Task: Look for products in the category "Cupcakes" from Rubicon only.
Action: Mouse moved to (25, 93)
Screenshot: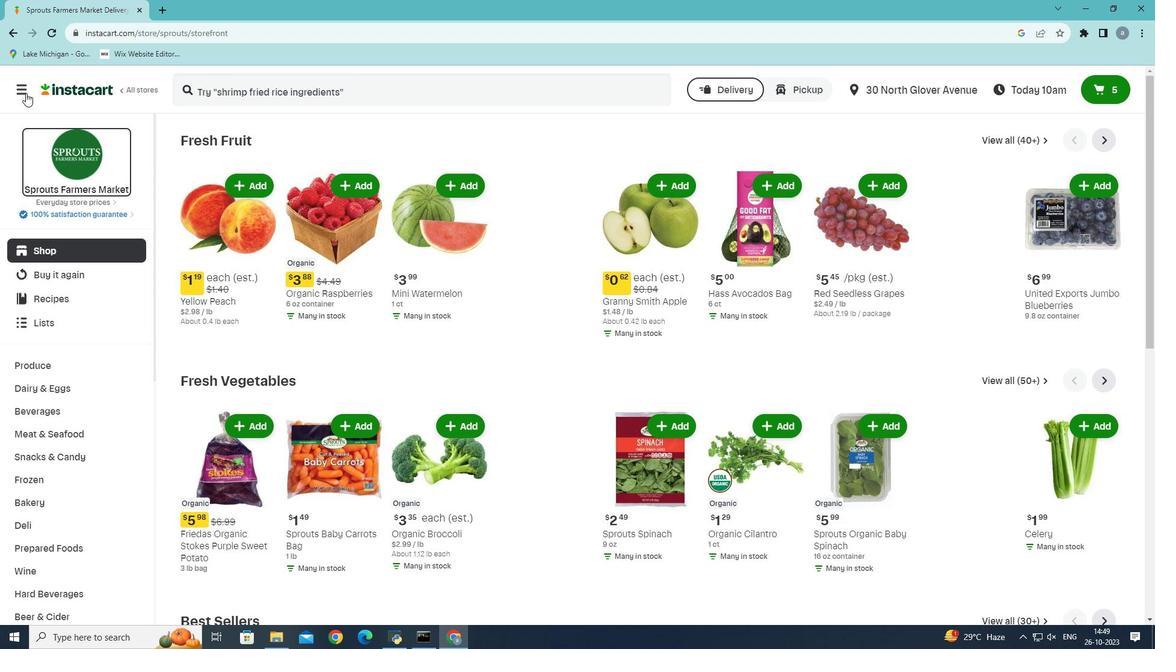 
Action: Mouse pressed left at (25, 93)
Screenshot: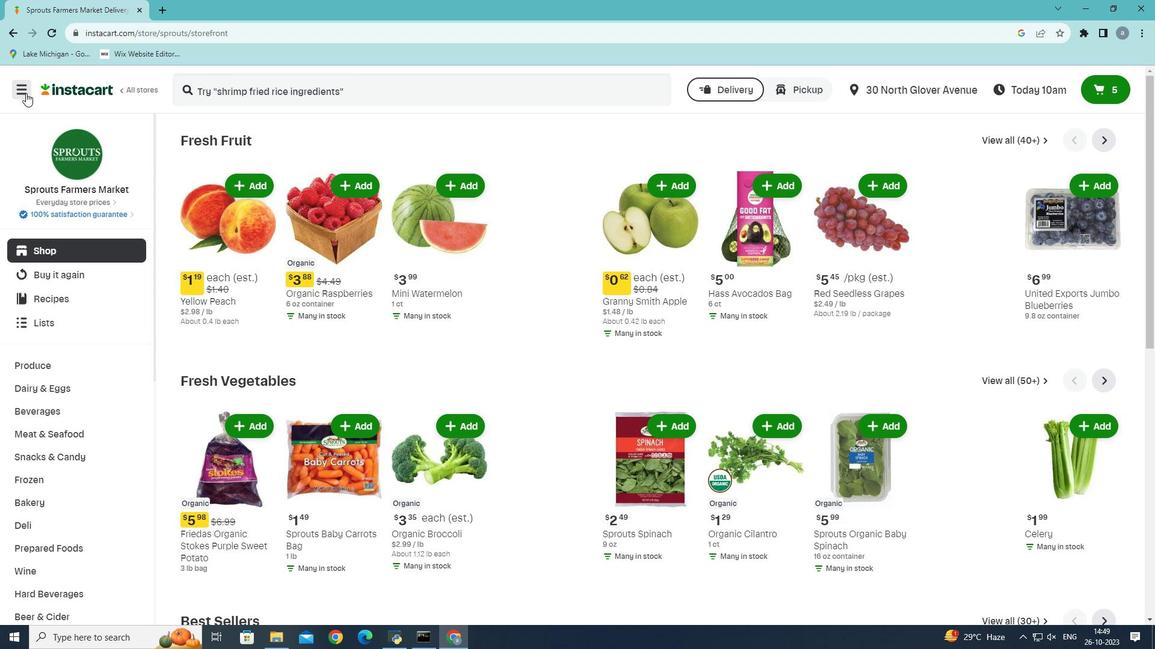 
Action: Mouse moved to (42, 354)
Screenshot: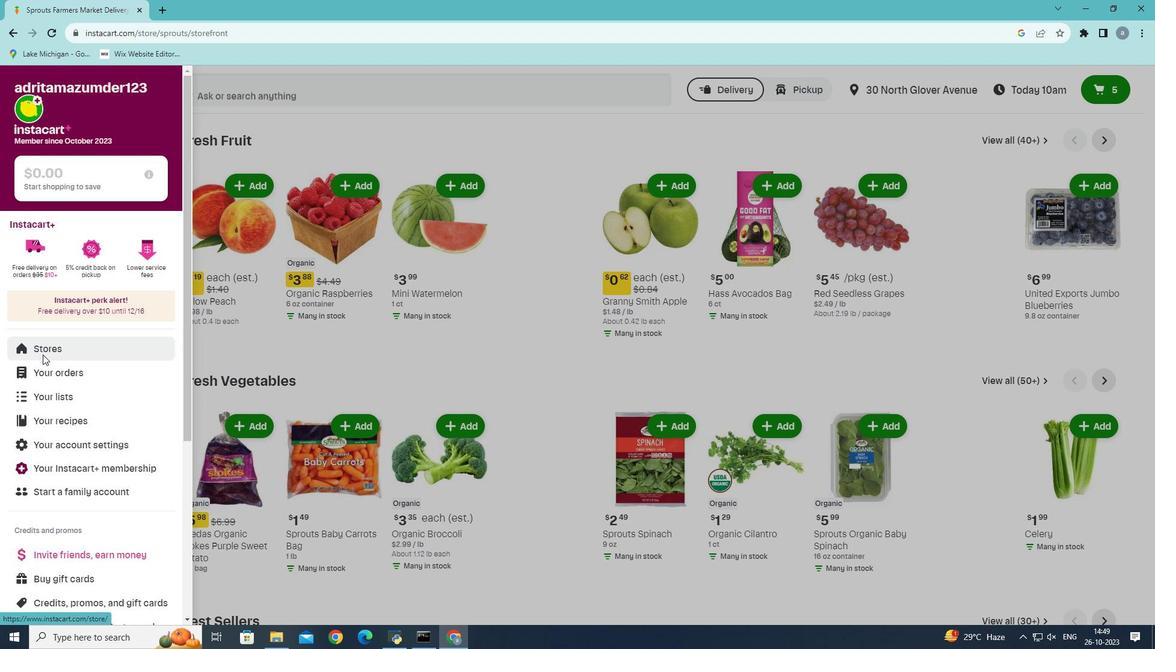 
Action: Mouse pressed left at (42, 354)
Screenshot: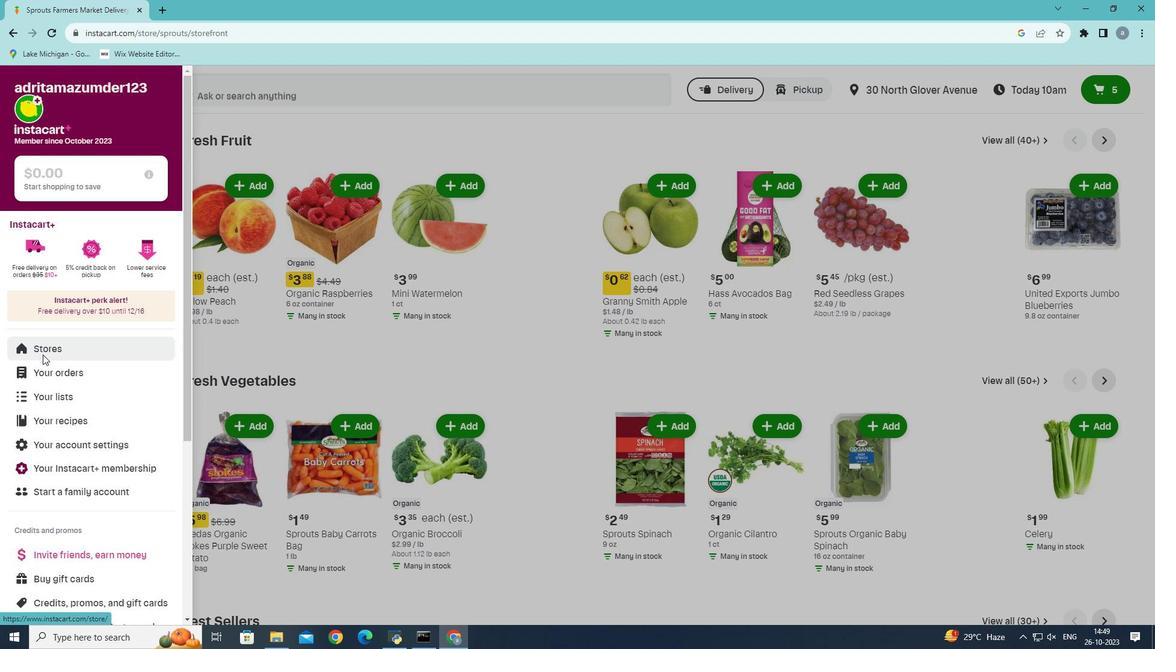 
Action: Mouse moved to (293, 136)
Screenshot: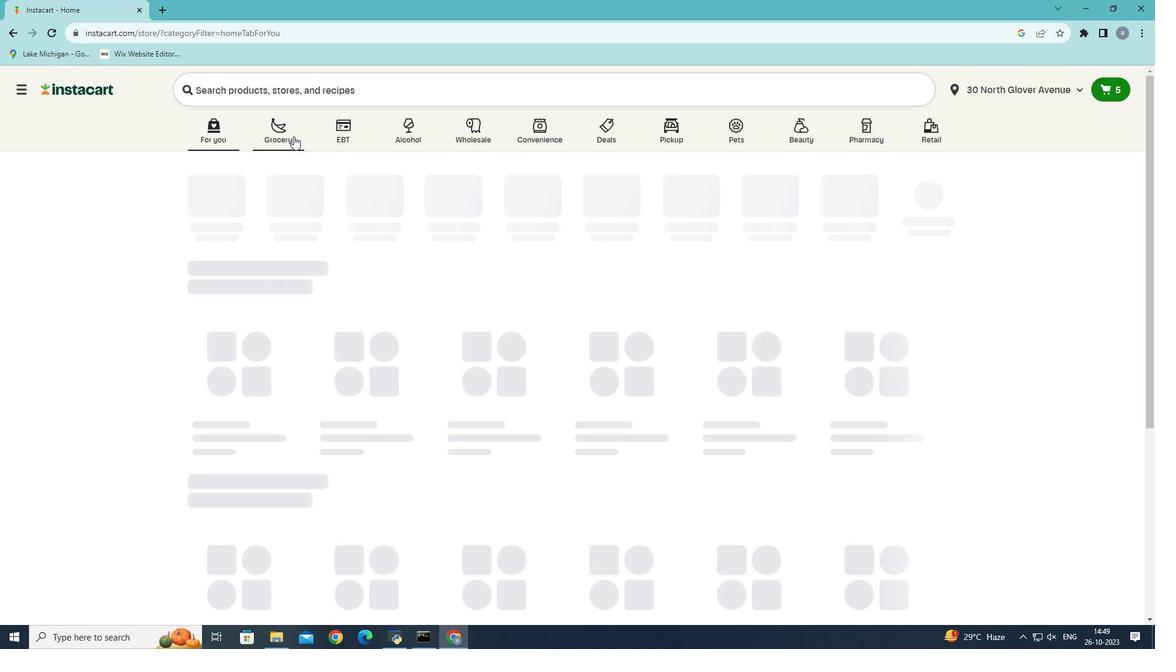 
Action: Mouse pressed left at (293, 136)
Screenshot: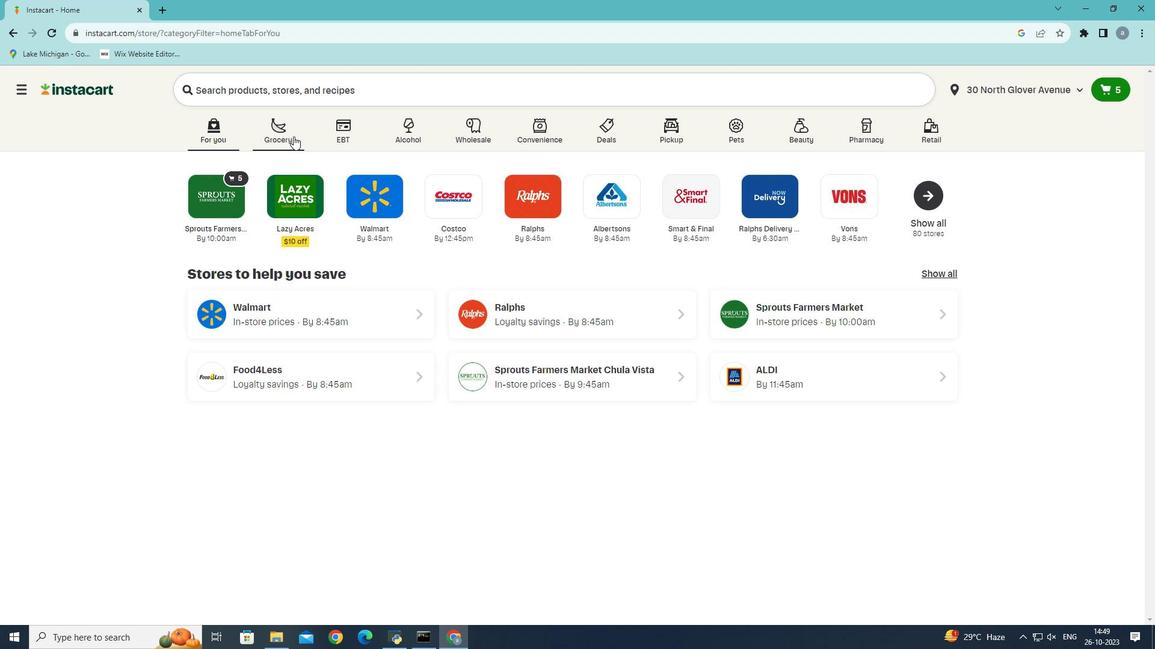 
Action: Mouse moved to (267, 347)
Screenshot: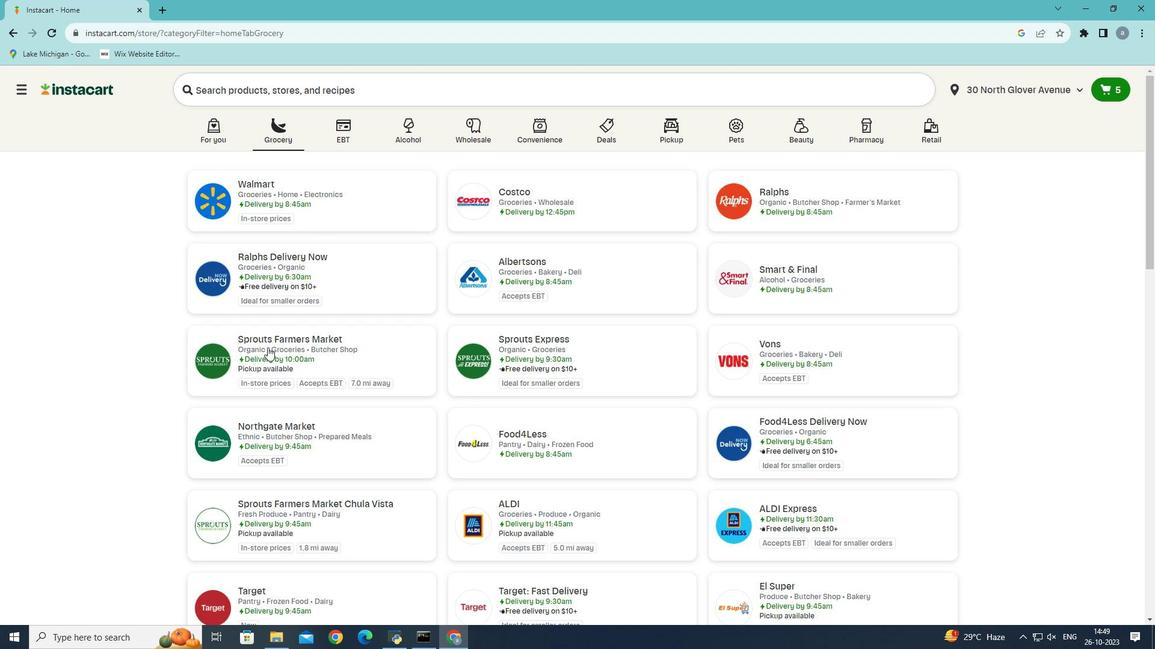 
Action: Mouse pressed left at (267, 347)
Screenshot: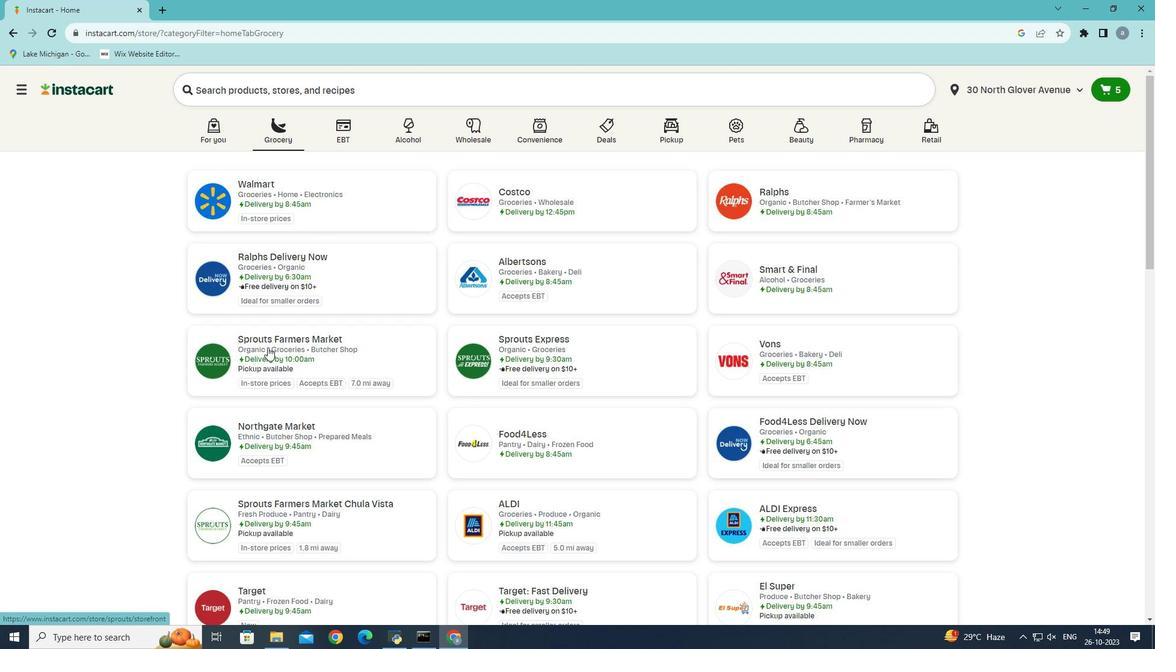 
Action: Mouse moved to (49, 499)
Screenshot: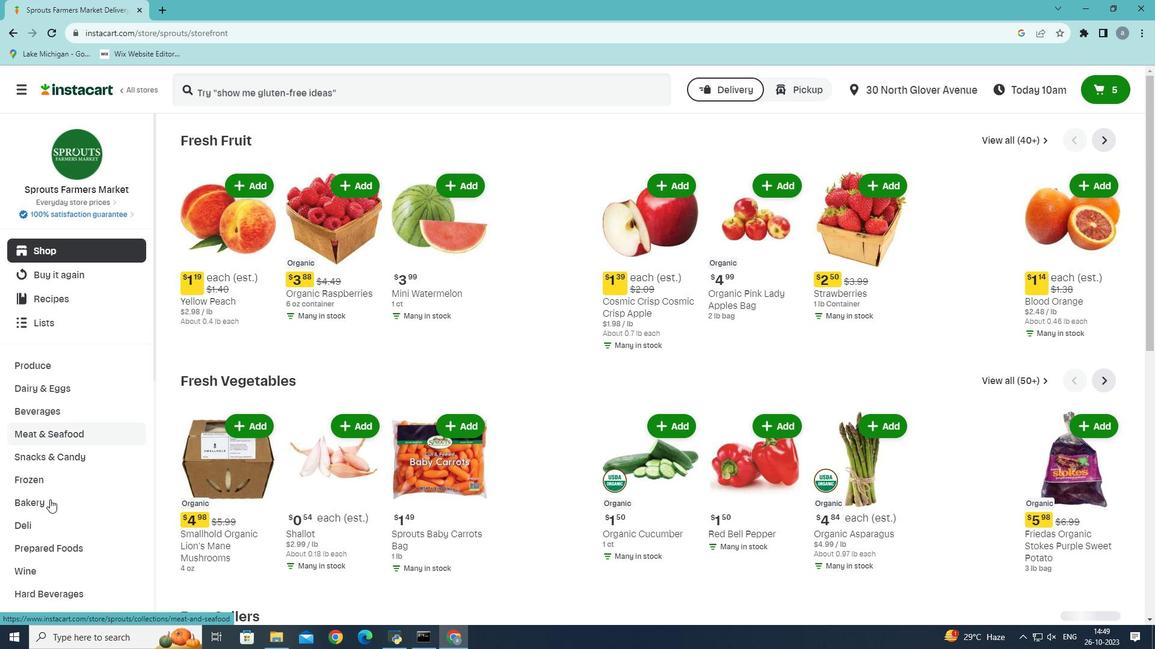 
Action: Mouse pressed left at (49, 499)
Screenshot: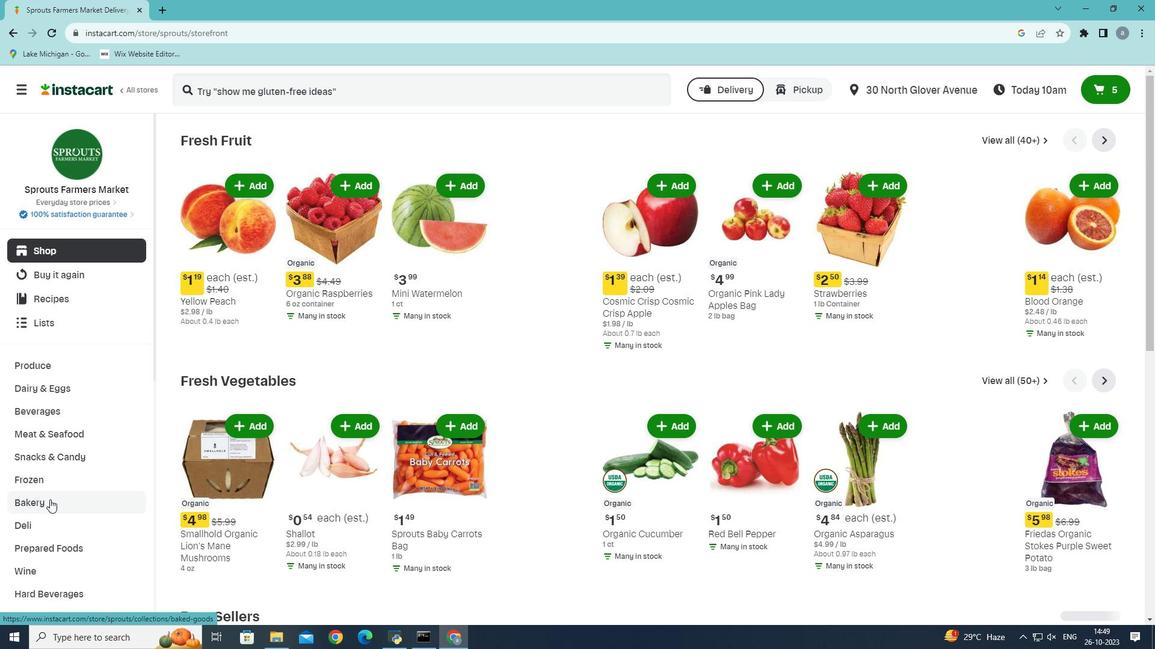 
Action: Mouse moved to (819, 172)
Screenshot: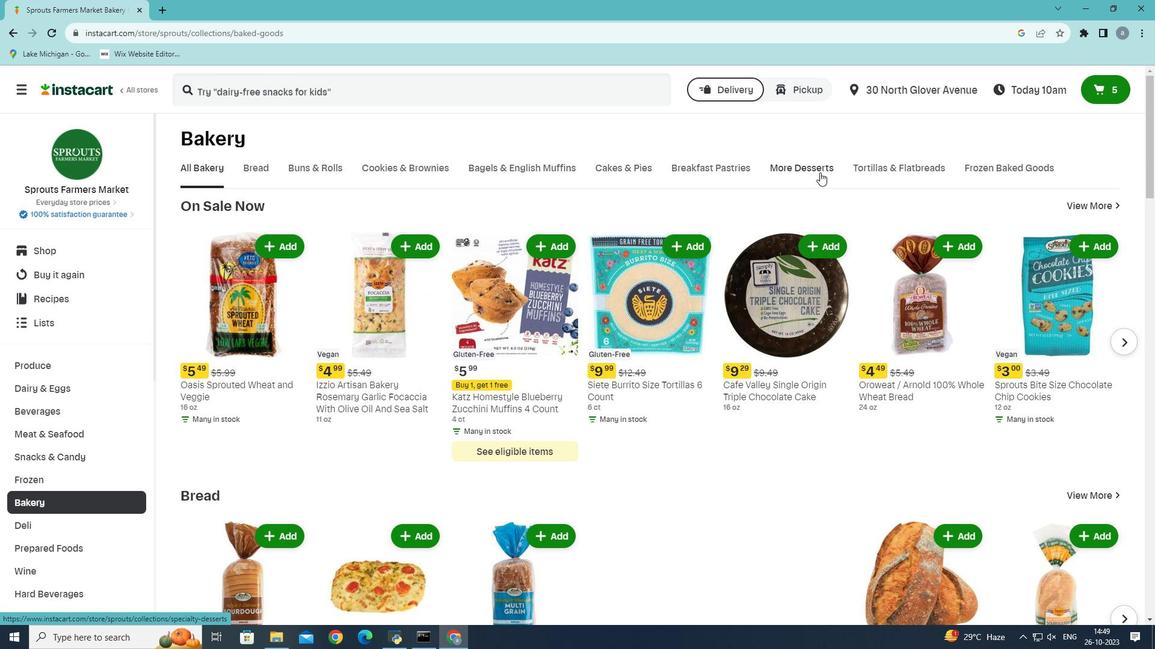 
Action: Mouse pressed left at (819, 172)
Screenshot: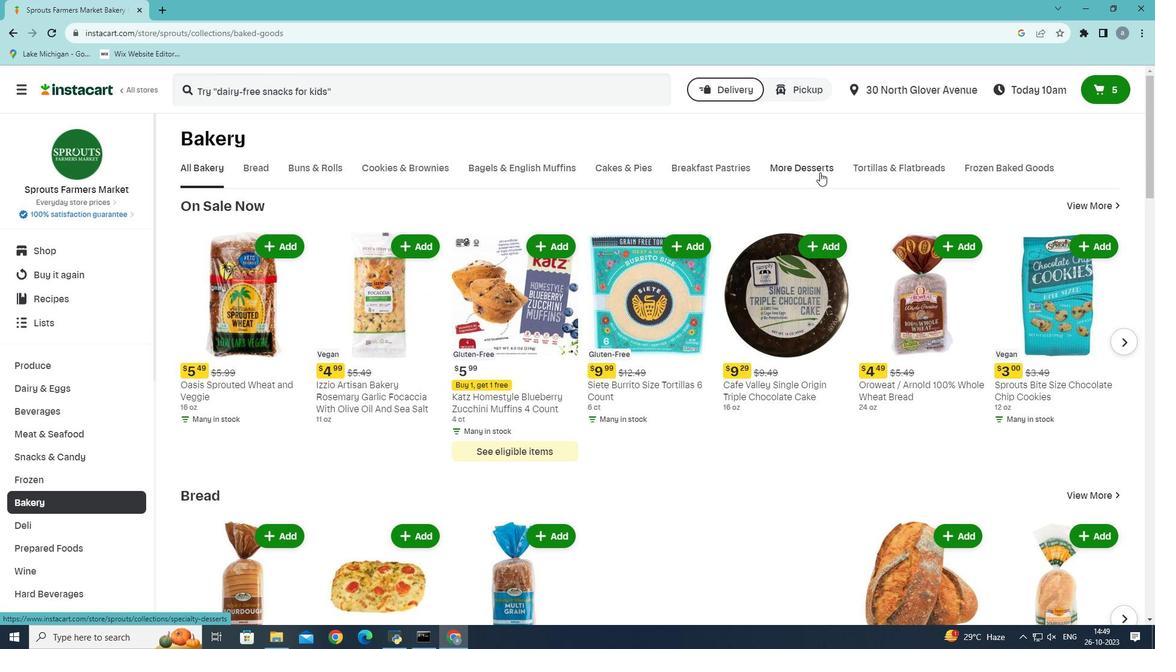 
Action: Mouse moved to (283, 221)
Screenshot: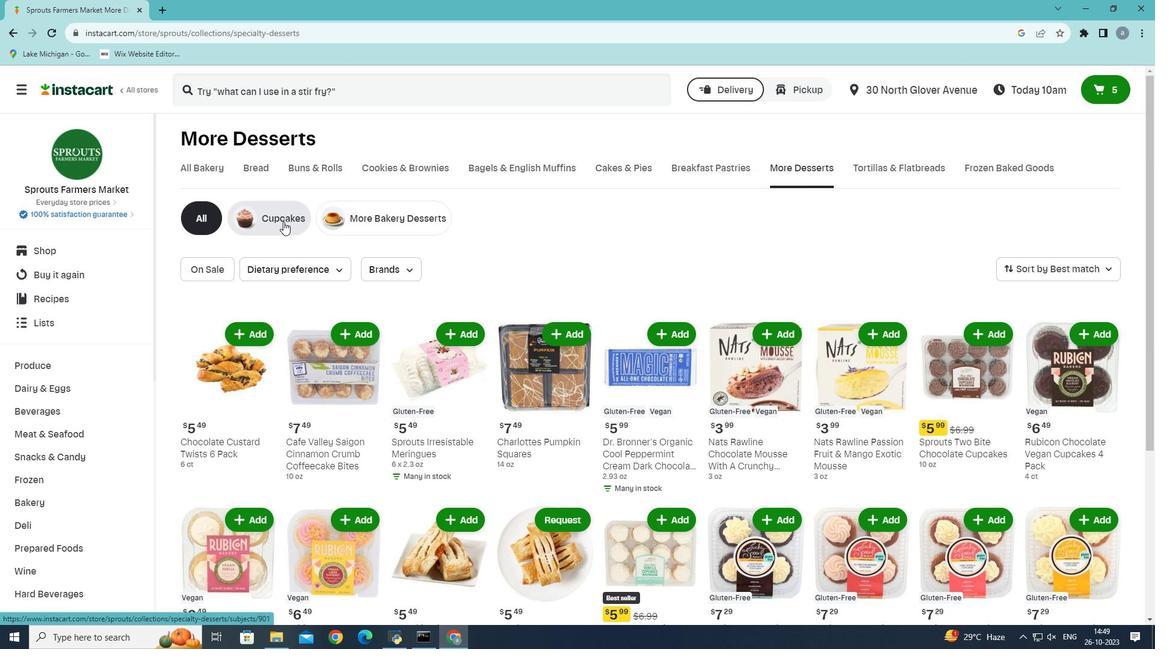 
Action: Mouse pressed left at (283, 221)
Screenshot: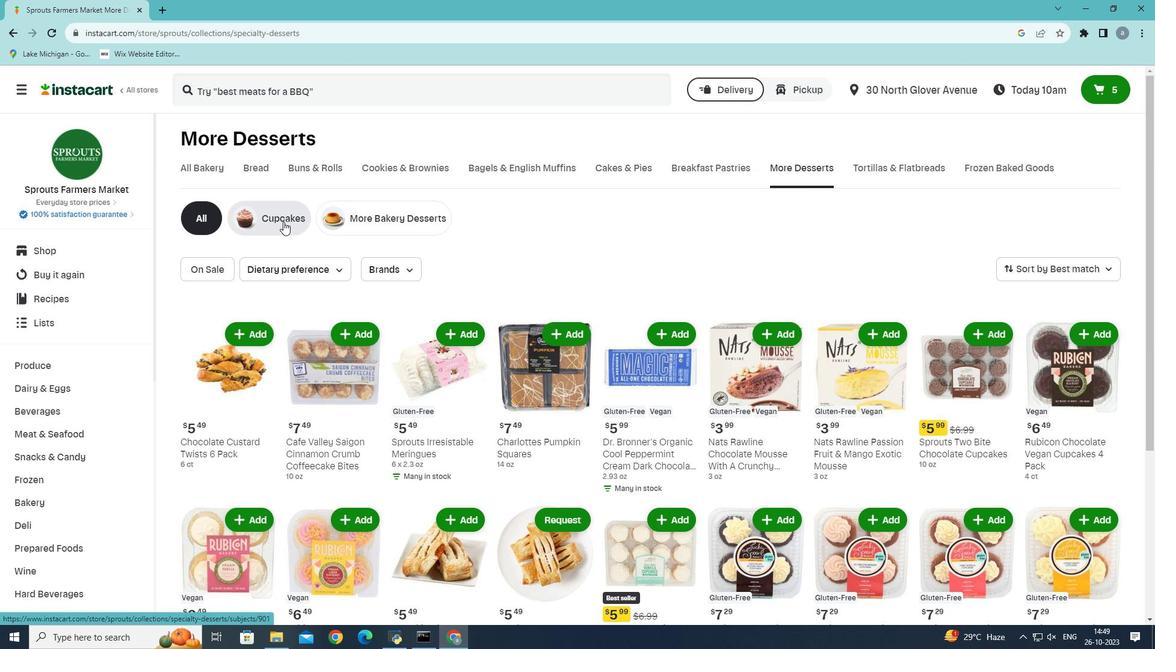 
Action: Mouse moved to (406, 268)
Screenshot: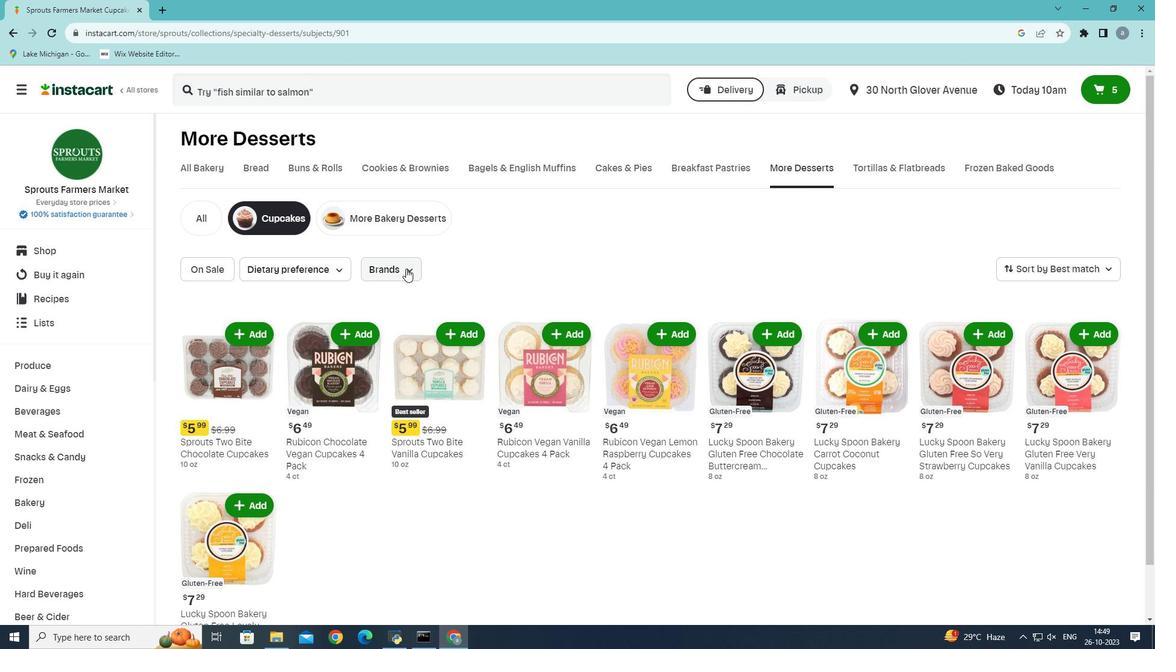 
Action: Mouse pressed left at (406, 268)
Screenshot: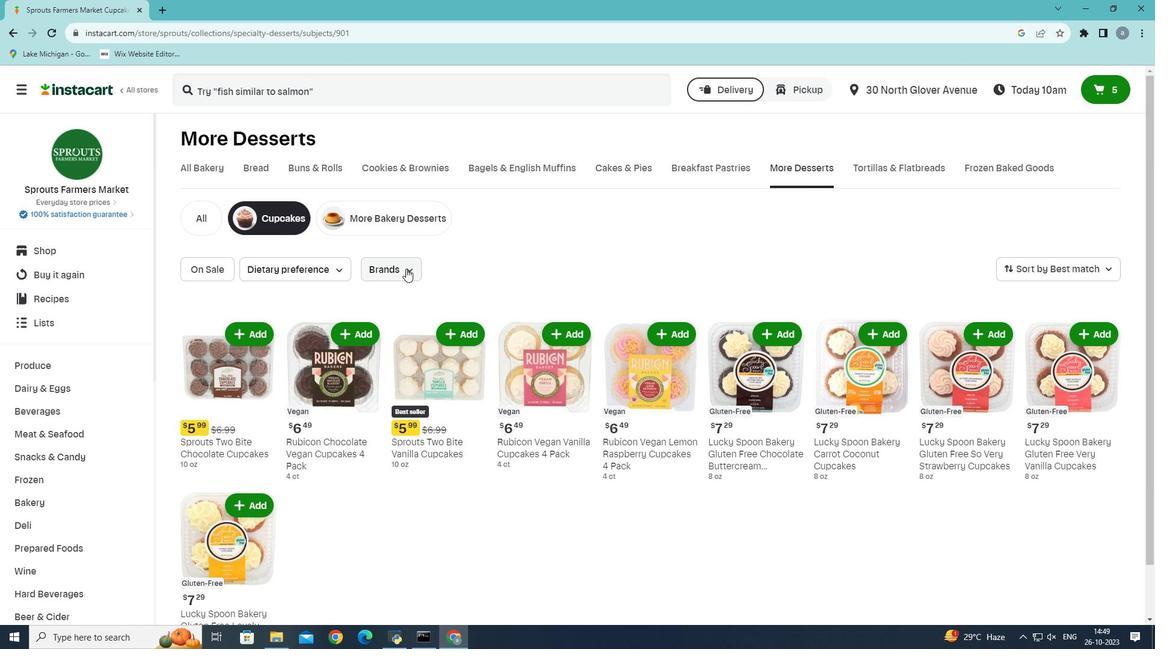 
Action: Mouse moved to (396, 356)
Screenshot: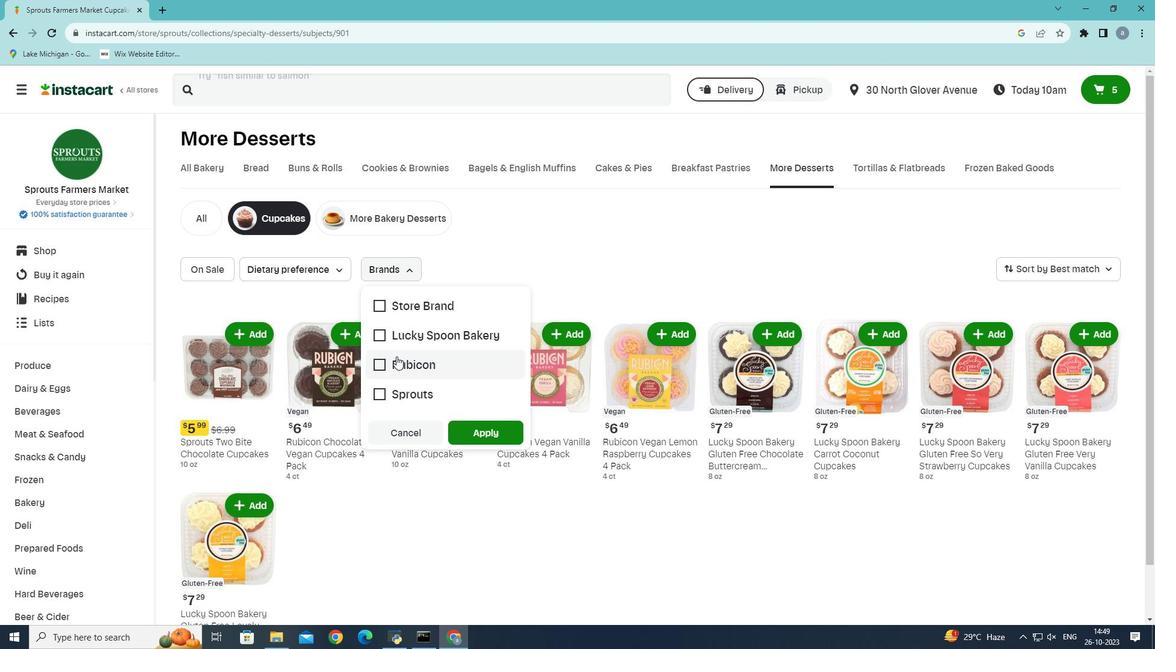 
Action: Mouse pressed left at (396, 356)
Screenshot: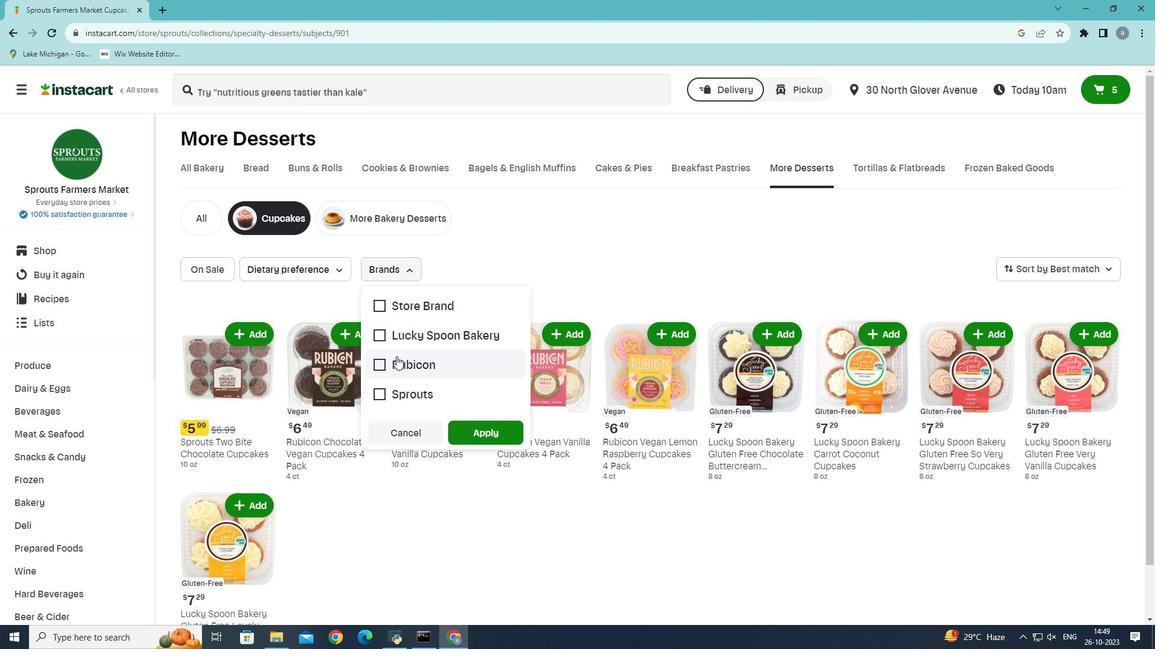 
Action: Mouse moved to (480, 427)
Screenshot: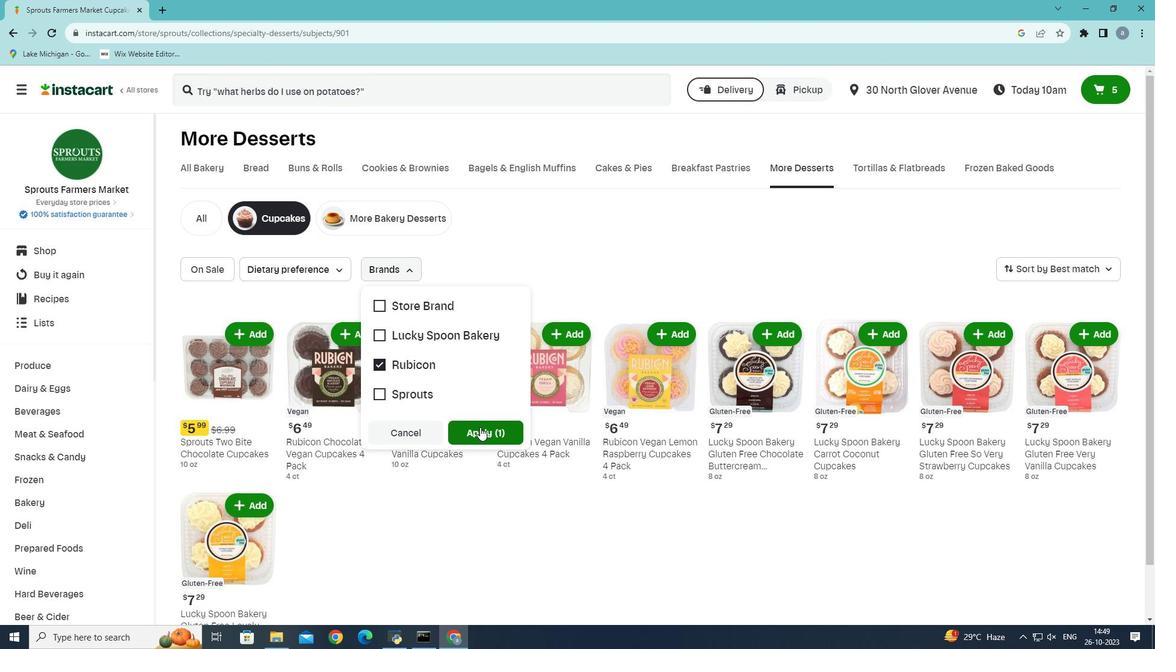 
Action: Mouse pressed left at (480, 427)
Screenshot: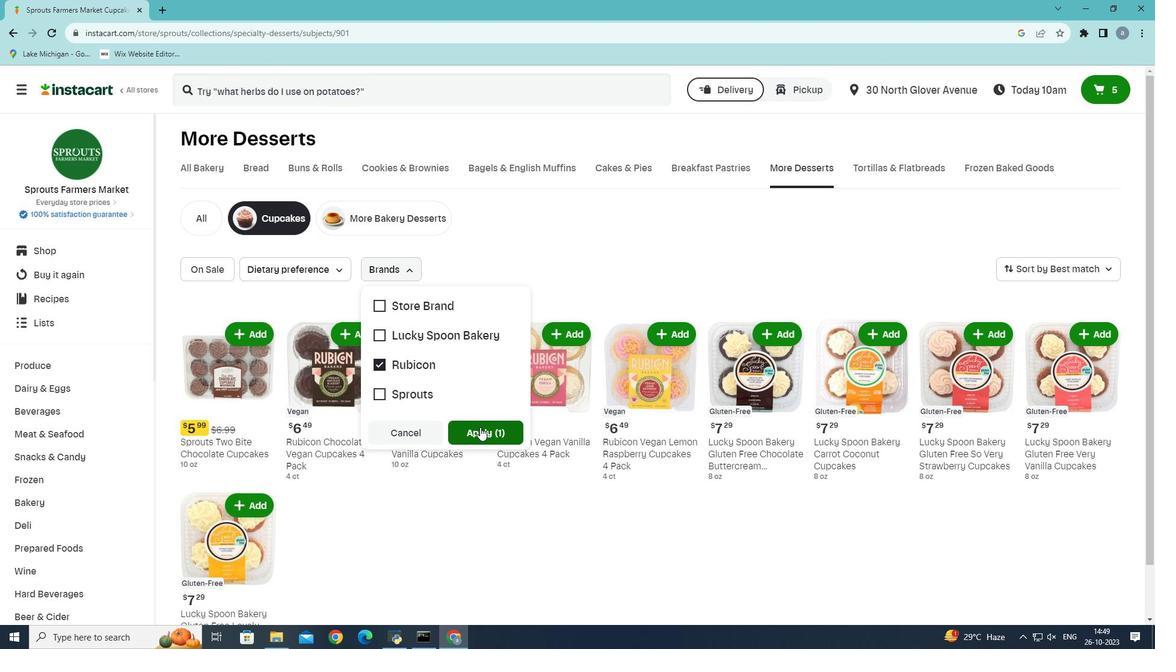 
Action: Mouse moved to (478, 427)
Screenshot: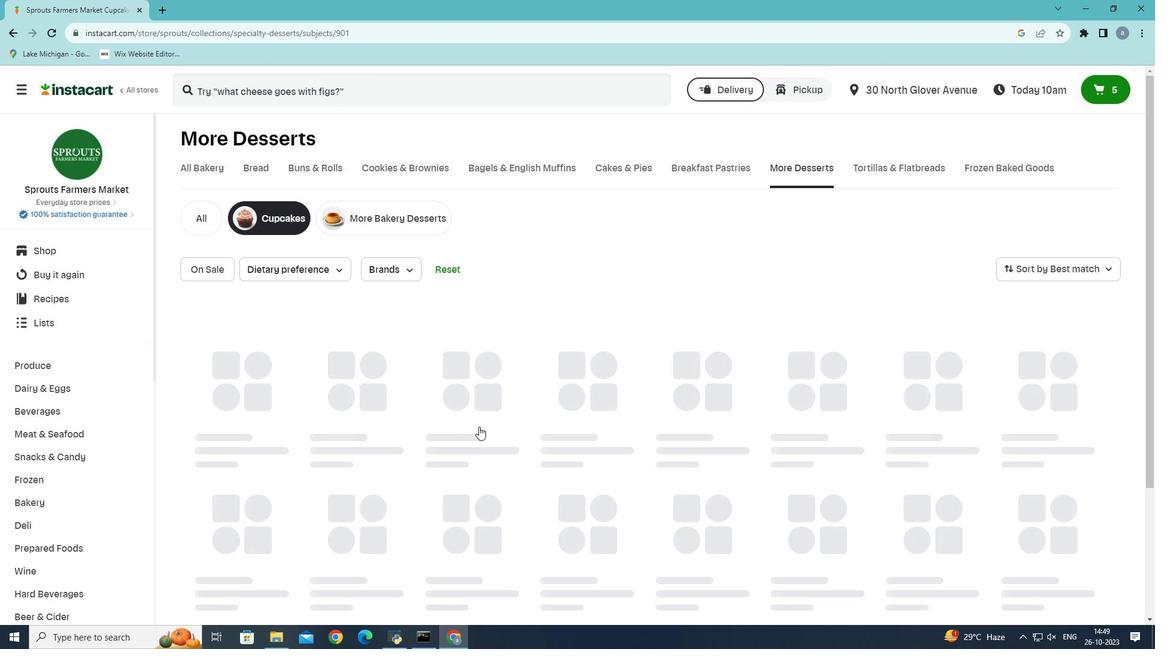 
